 Task: Add Aura Cacia Roll On Peppermint Essential Oil Blend to the cart.
Action: Mouse moved to (686, 248)
Screenshot: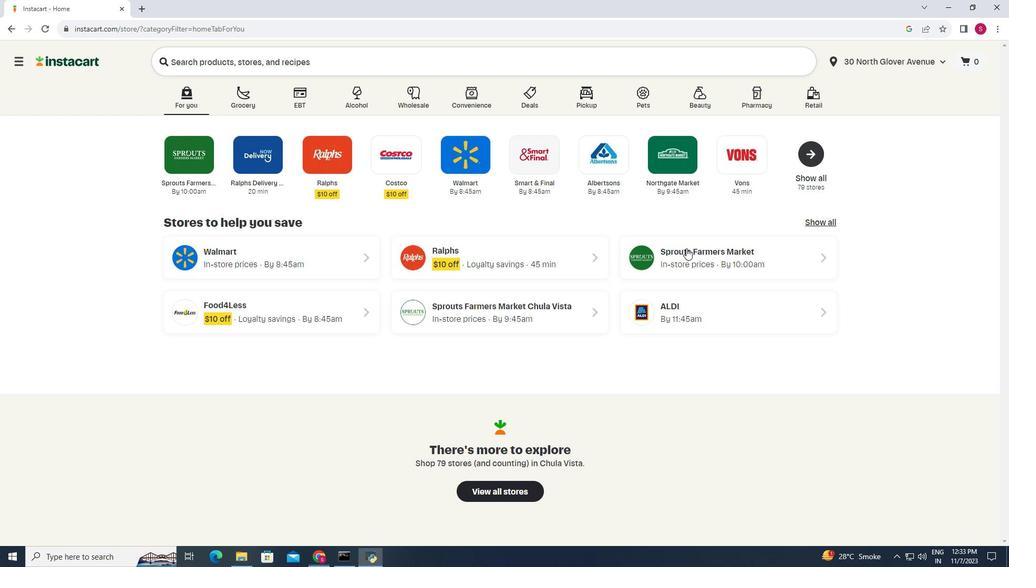 
Action: Mouse pressed left at (686, 248)
Screenshot: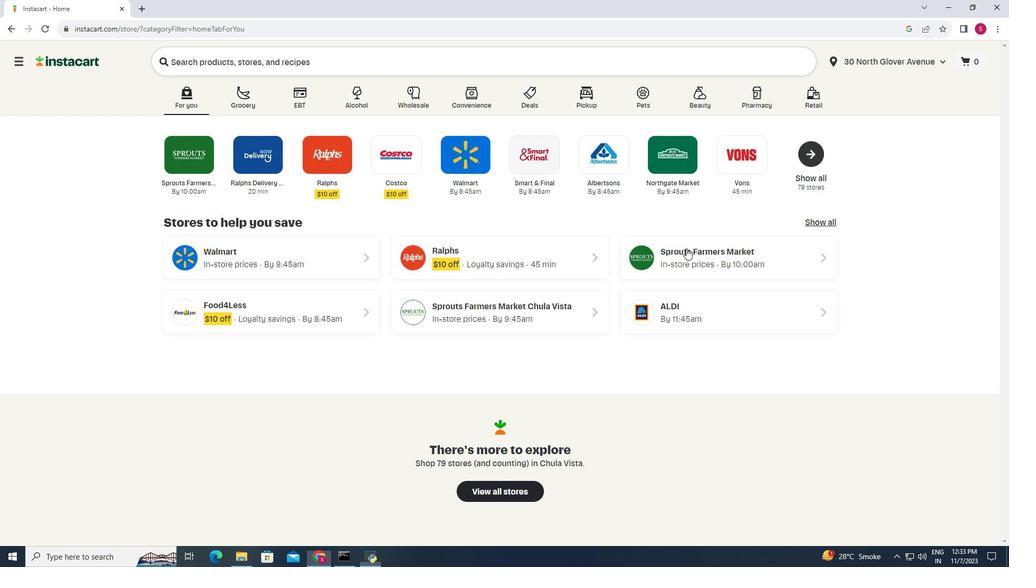 
Action: Mouse moved to (22, 384)
Screenshot: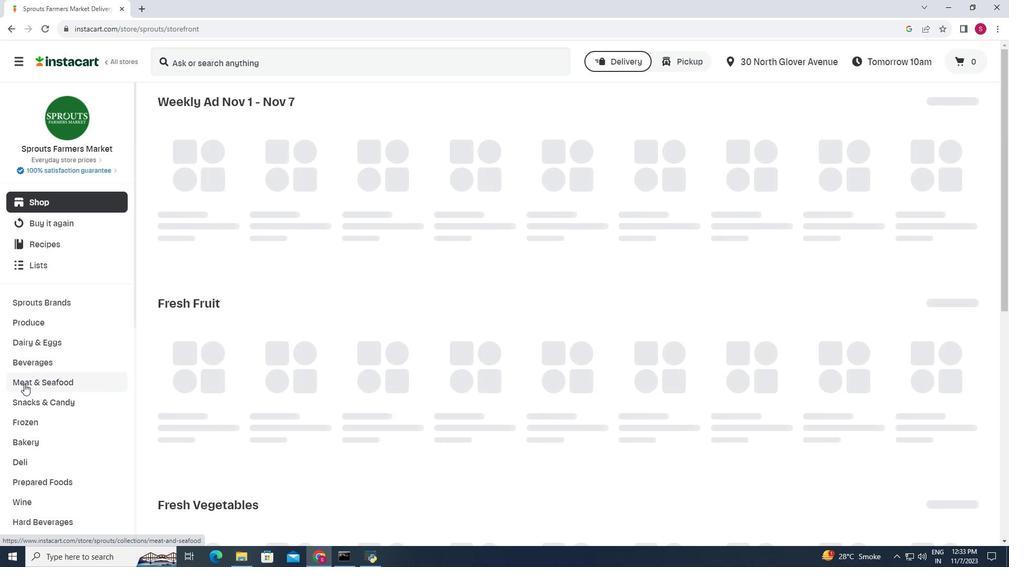 
Action: Mouse scrolled (22, 383) with delta (0, 0)
Screenshot: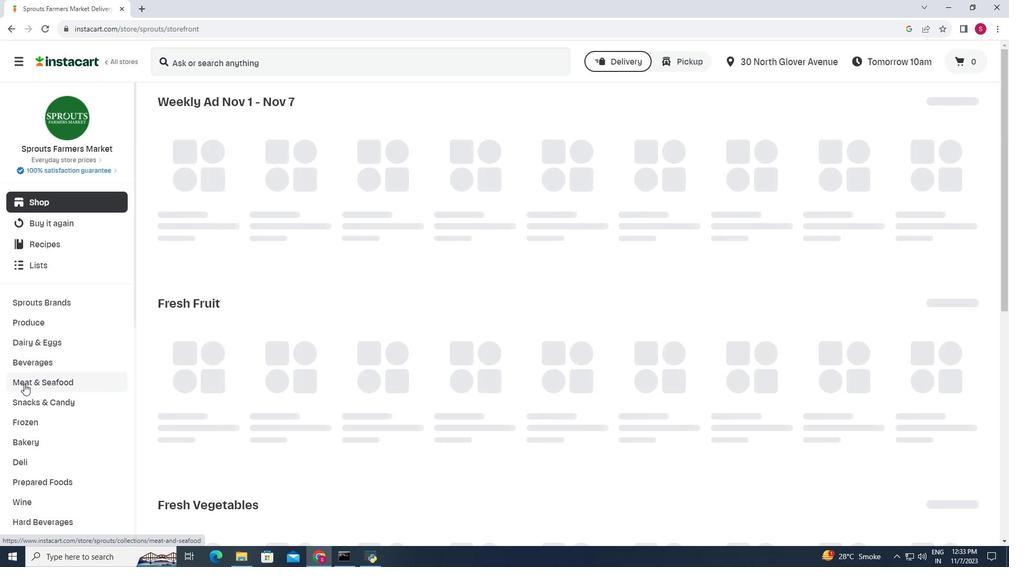 
Action: Mouse moved to (25, 383)
Screenshot: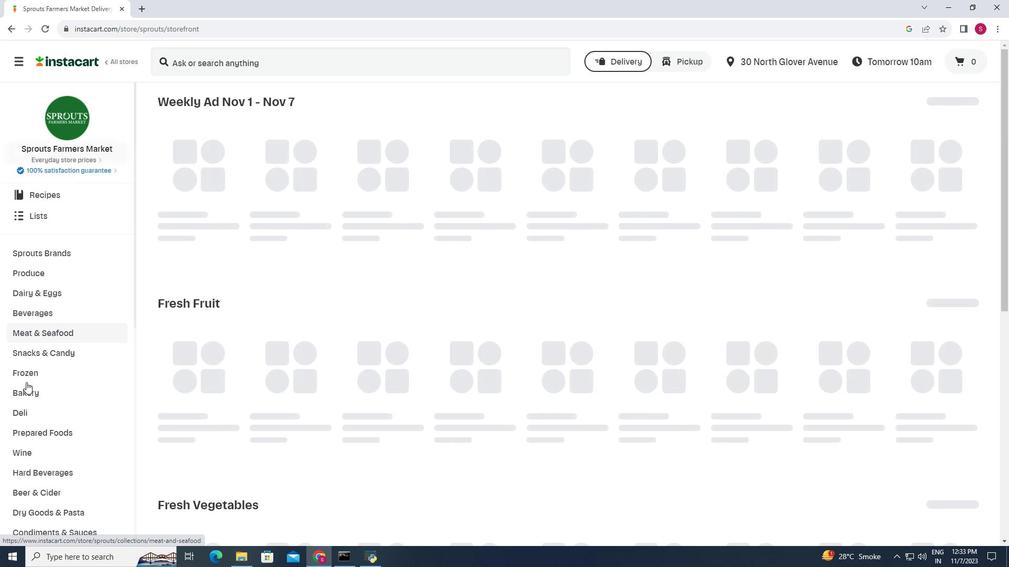 
Action: Mouse scrolled (25, 382) with delta (0, 0)
Screenshot: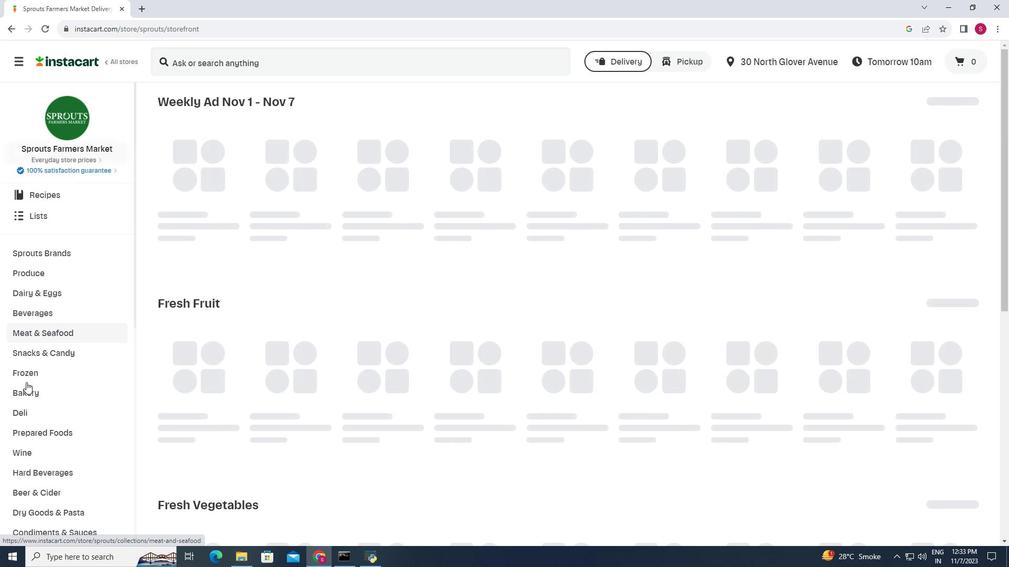 
Action: Mouse moved to (27, 382)
Screenshot: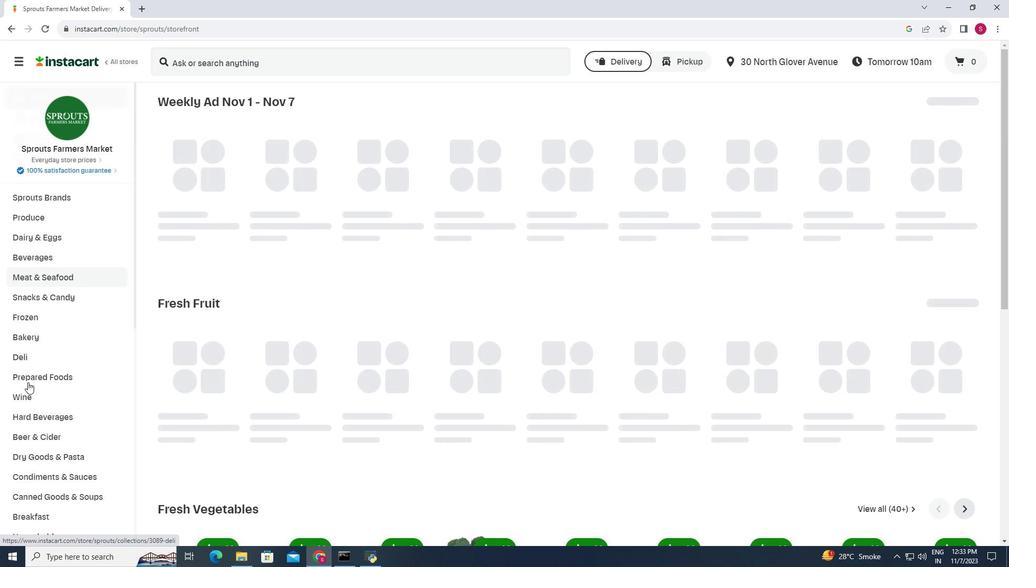 
Action: Mouse scrolled (27, 382) with delta (0, 0)
Screenshot: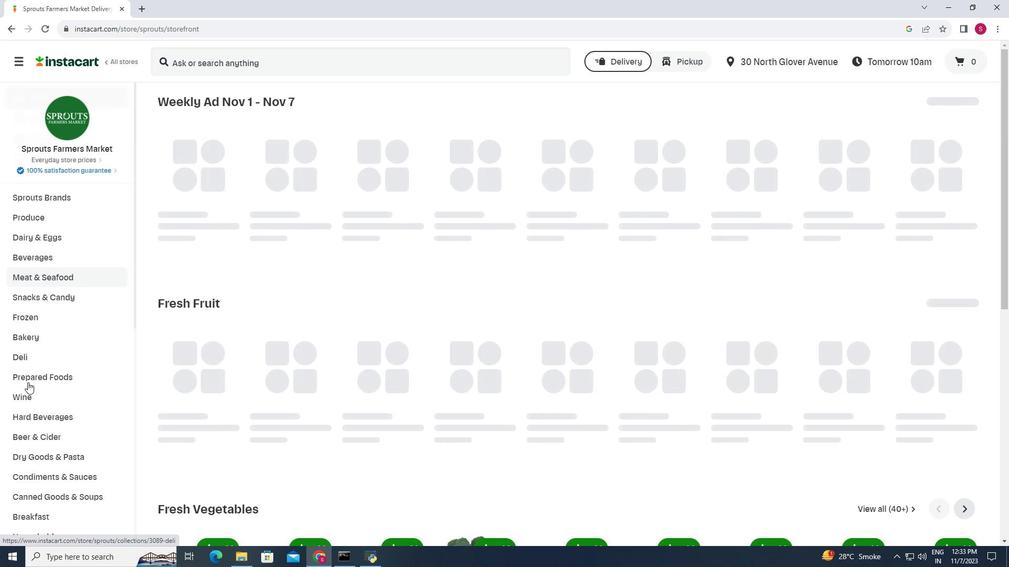 
Action: Mouse moved to (29, 382)
Screenshot: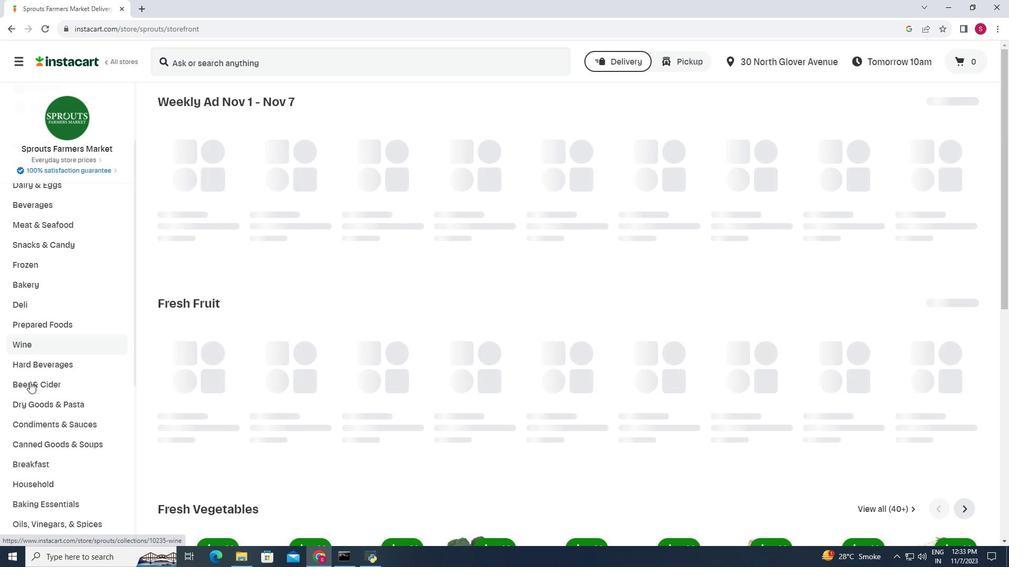 
Action: Mouse scrolled (29, 381) with delta (0, 0)
Screenshot: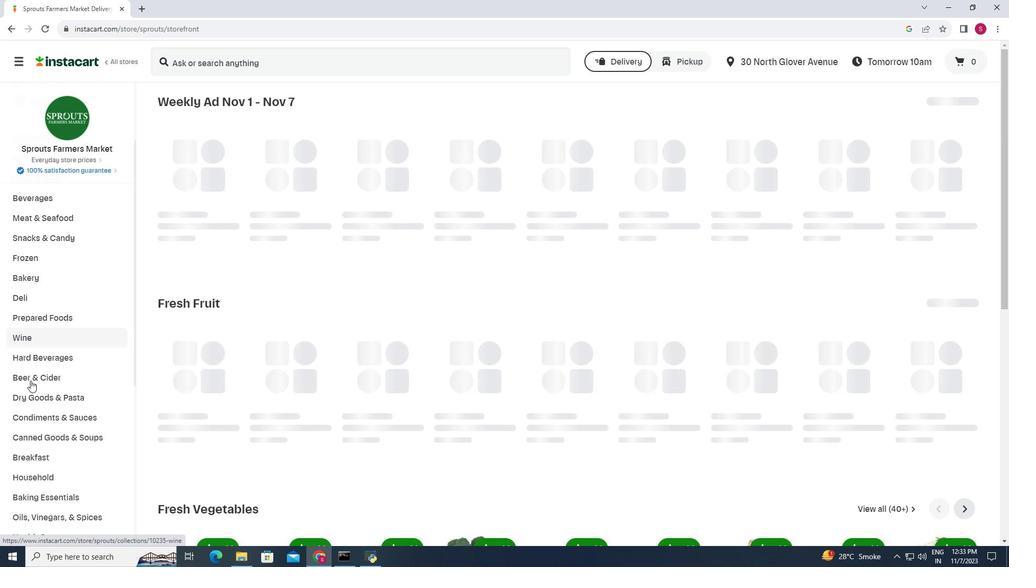
Action: Mouse moved to (31, 430)
Screenshot: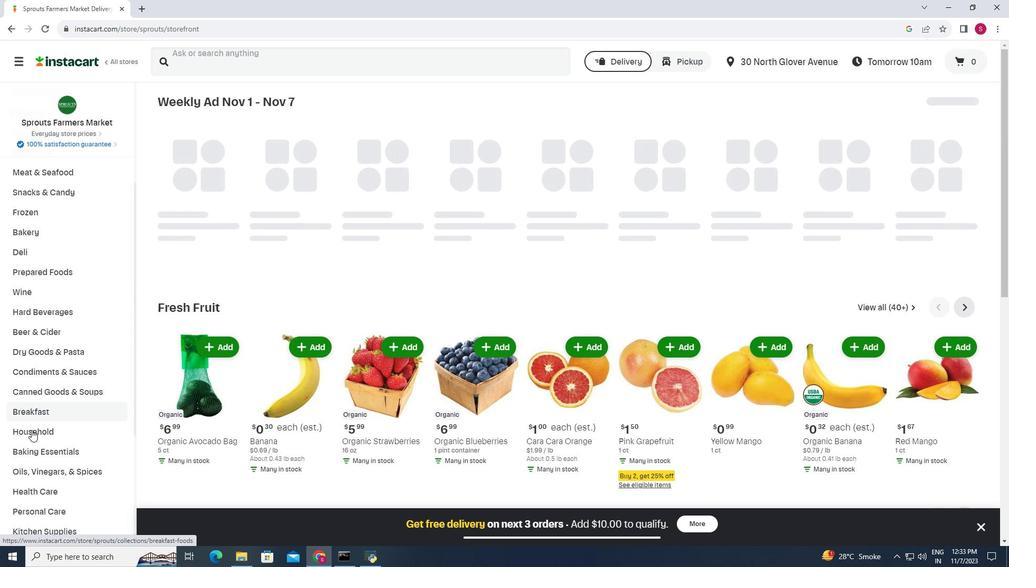 
Action: Mouse pressed left at (31, 430)
Screenshot: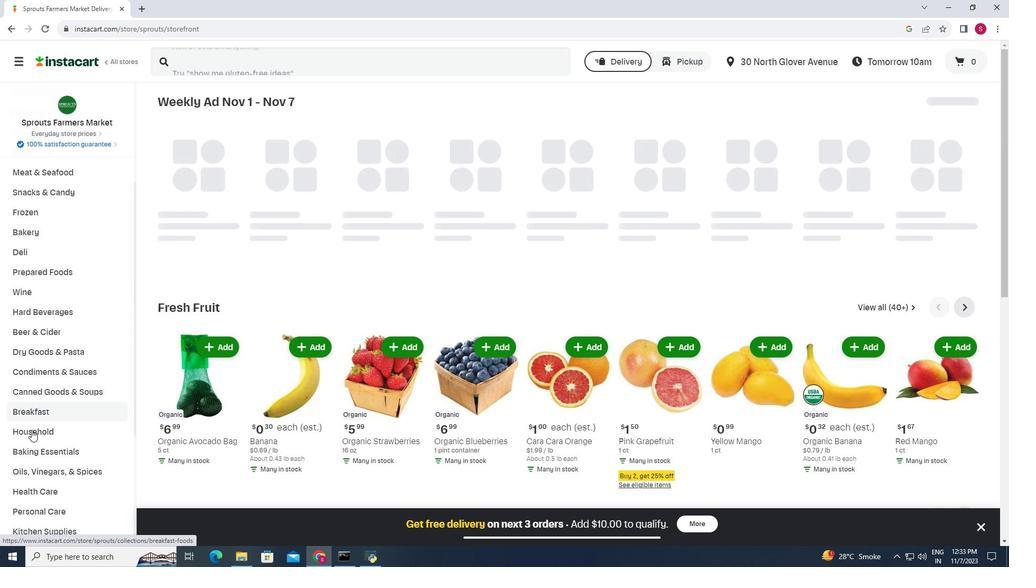 
Action: Mouse moved to (543, 135)
Screenshot: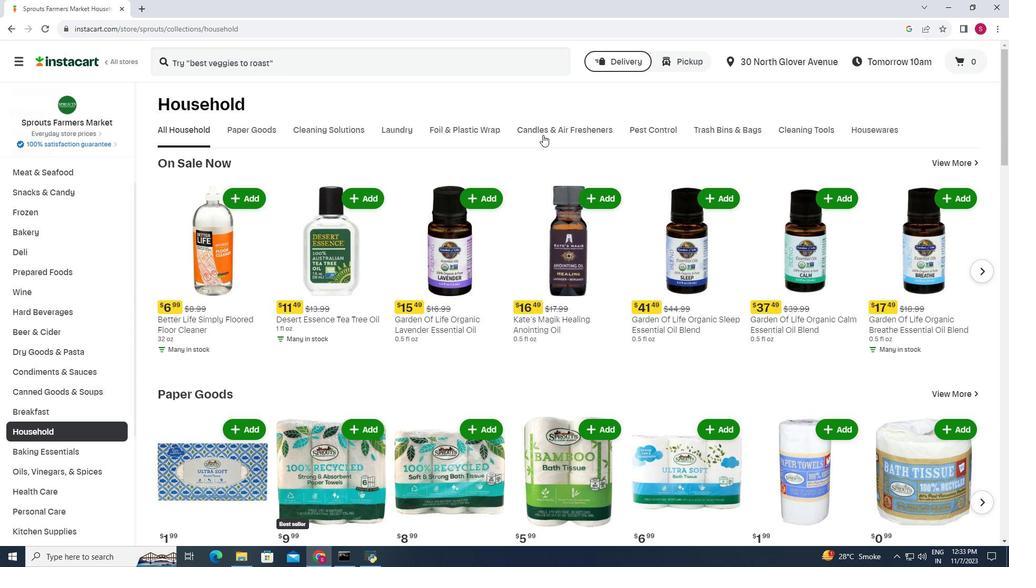
Action: Mouse pressed left at (543, 135)
Screenshot: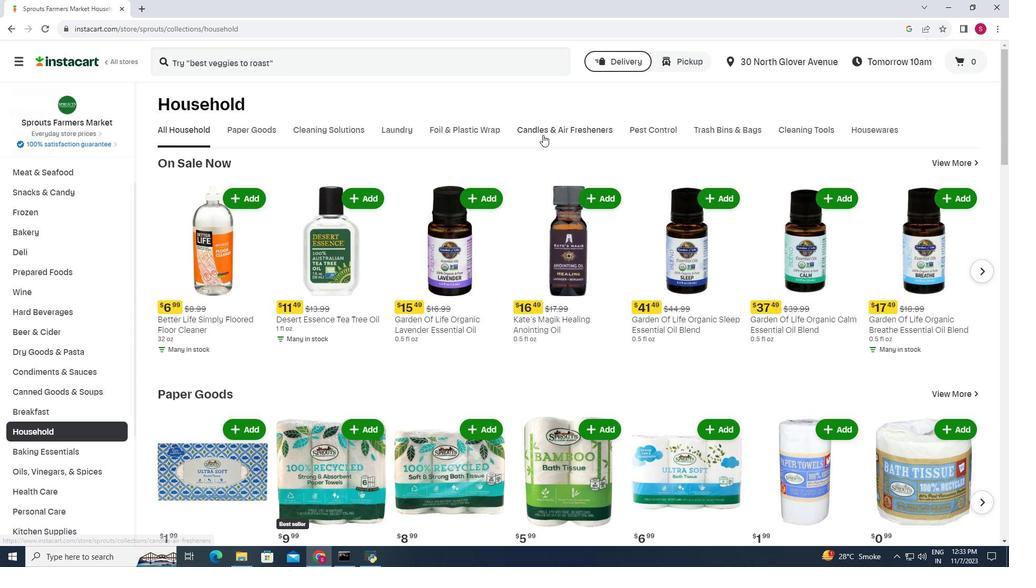 
Action: Mouse moved to (287, 60)
Screenshot: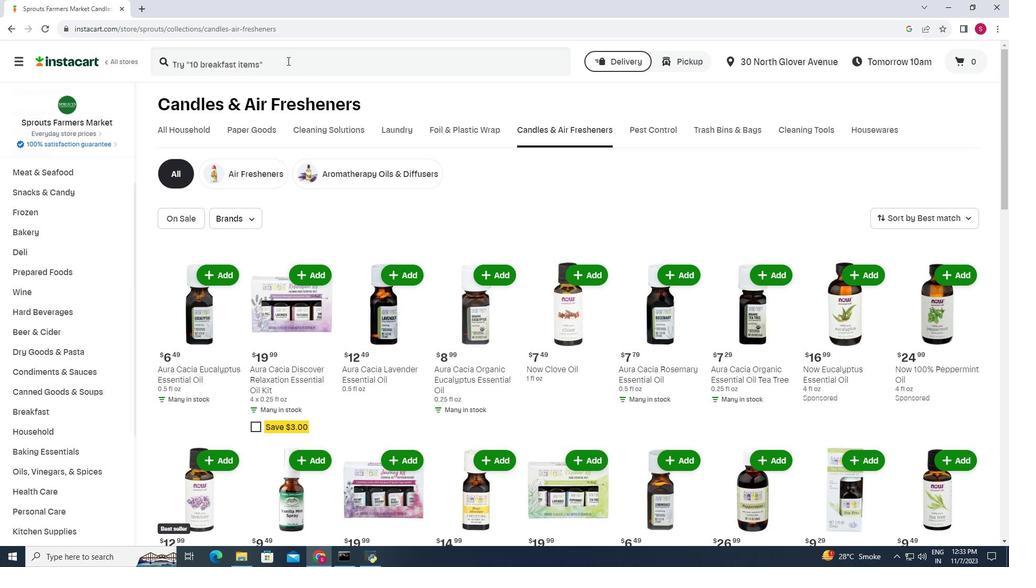 
Action: Mouse pressed left at (287, 60)
Screenshot: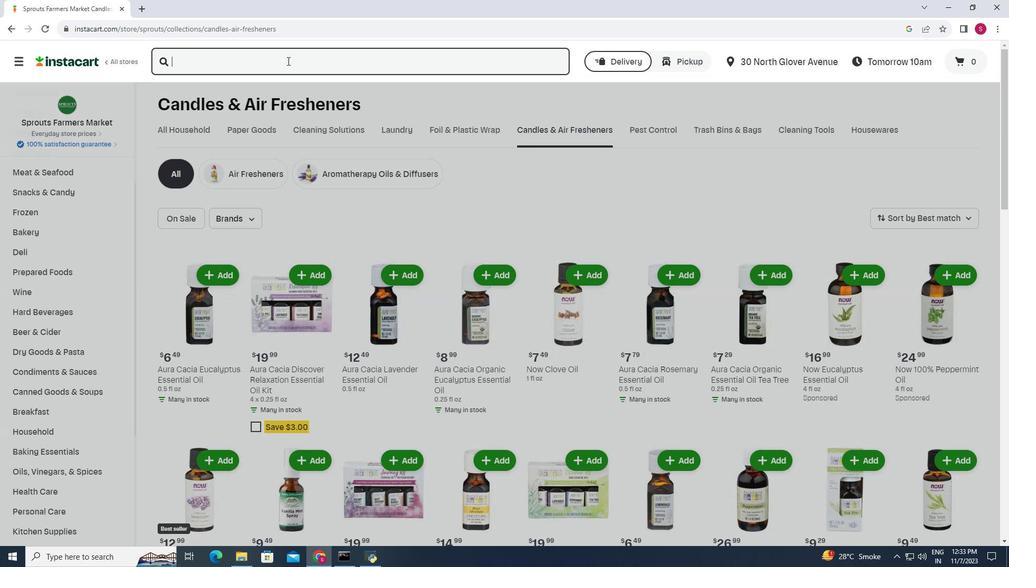 
Action: Key pressed <Key.shift>Aura<Key.space><Key.shift>Cacia<Key.space><Key.shift>Rolll<Key.space><Key.backspace><Key.backspace><Key.space><Key.shift>On<Key.space><Key.shift>Peppermint<Key.space><Key.shift>Essential<Key.space><Key.shift>Oil<Key.space><Key.shift><Key.shift><Key.shift>Blend<Key.space><Key.enter>
Screenshot: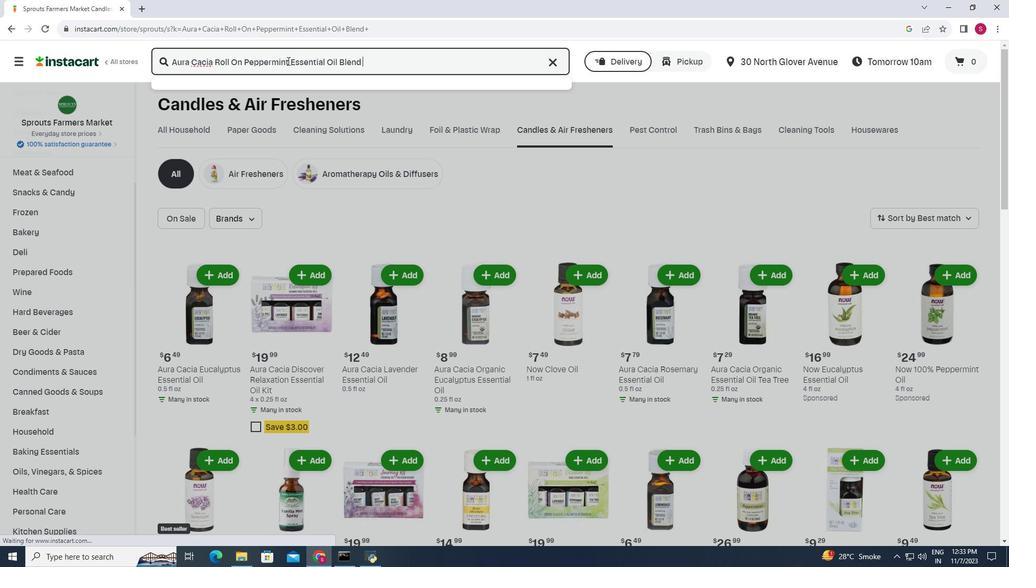
Action: Mouse moved to (594, 146)
Screenshot: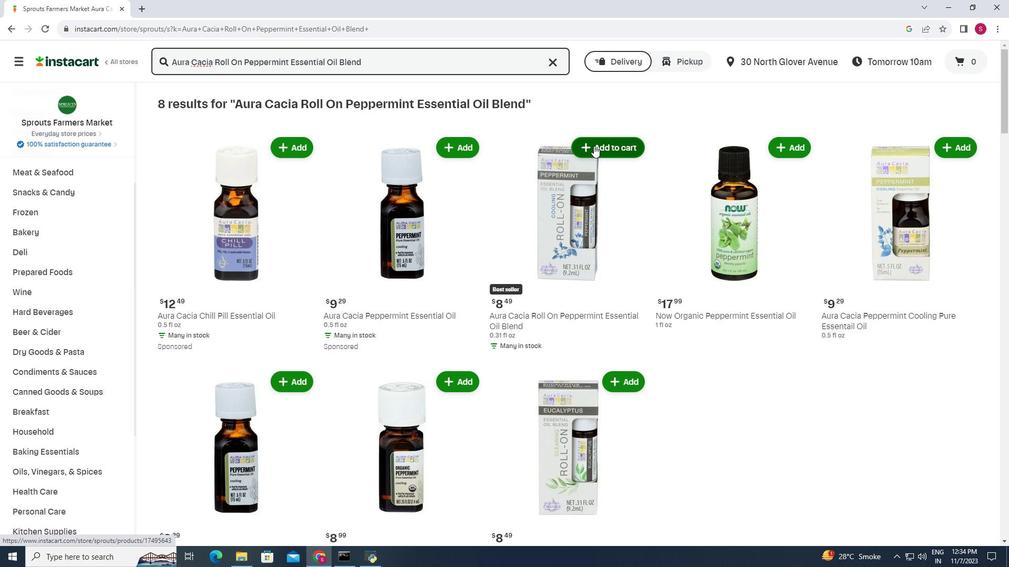 
Action: Mouse pressed left at (594, 146)
Screenshot: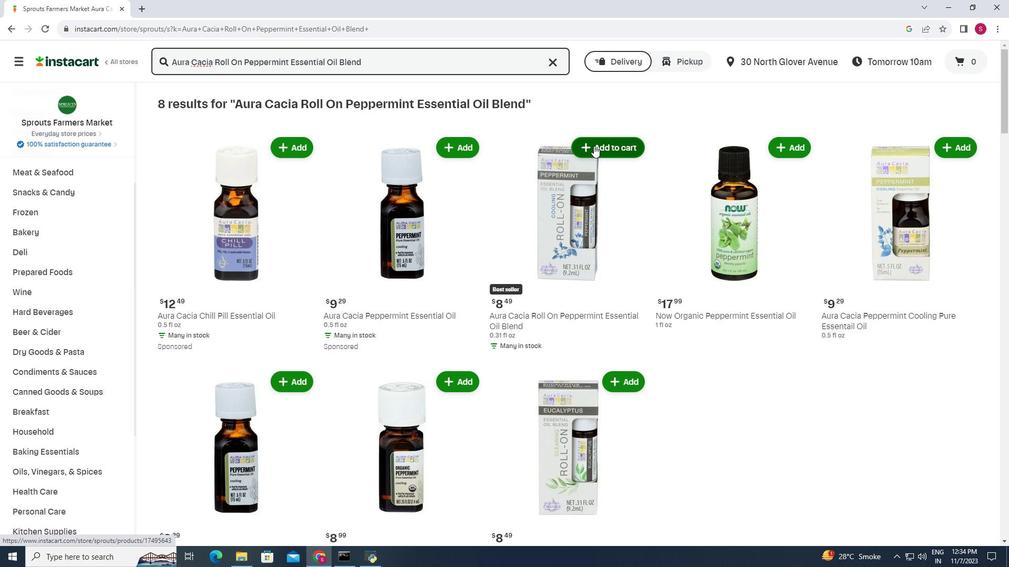 
Action: Mouse moved to (609, 104)
Screenshot: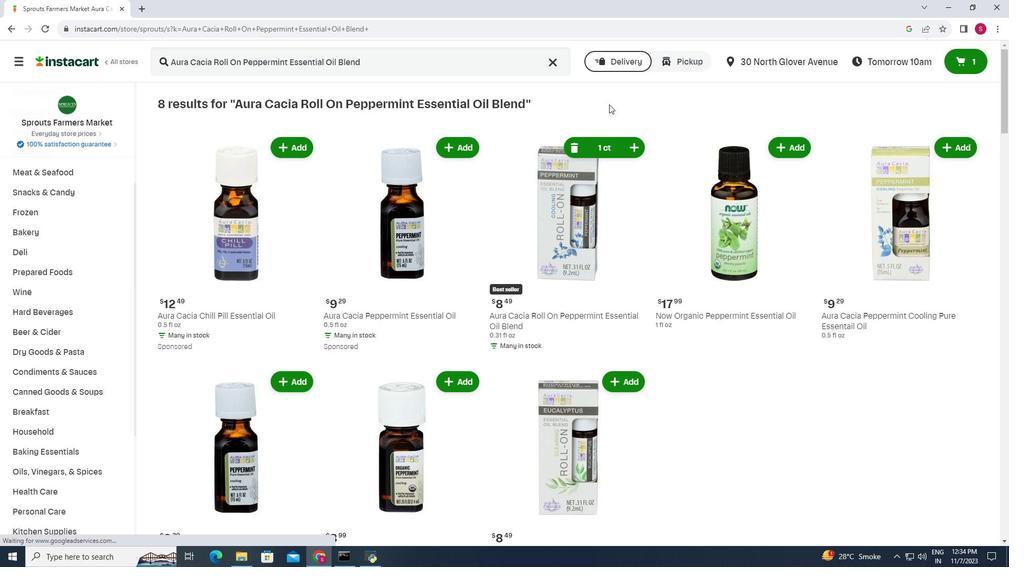 
